 Task: Assign in the project Wizardry the issue 'Implement a new cloud-based legal document management system for a company with advanced document classification and retrieval capabilities' to the sprint 'Starship'.
Action: Mouse moved to (1059, 240)
Screenshot: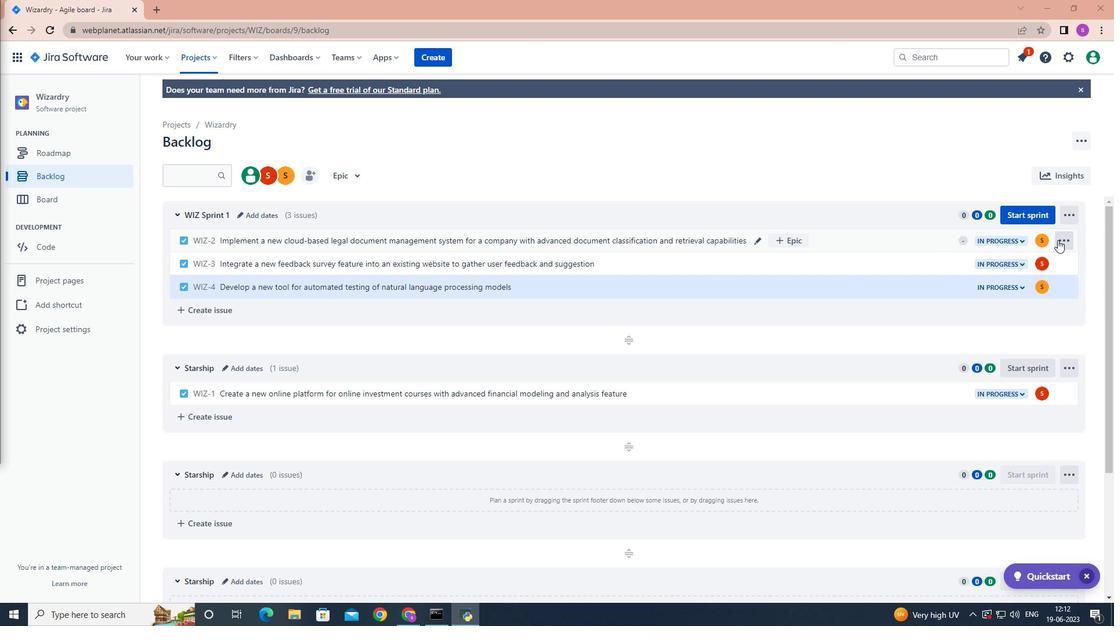 
Action: Mouse pressed left at (1059, 240)
Screenshot: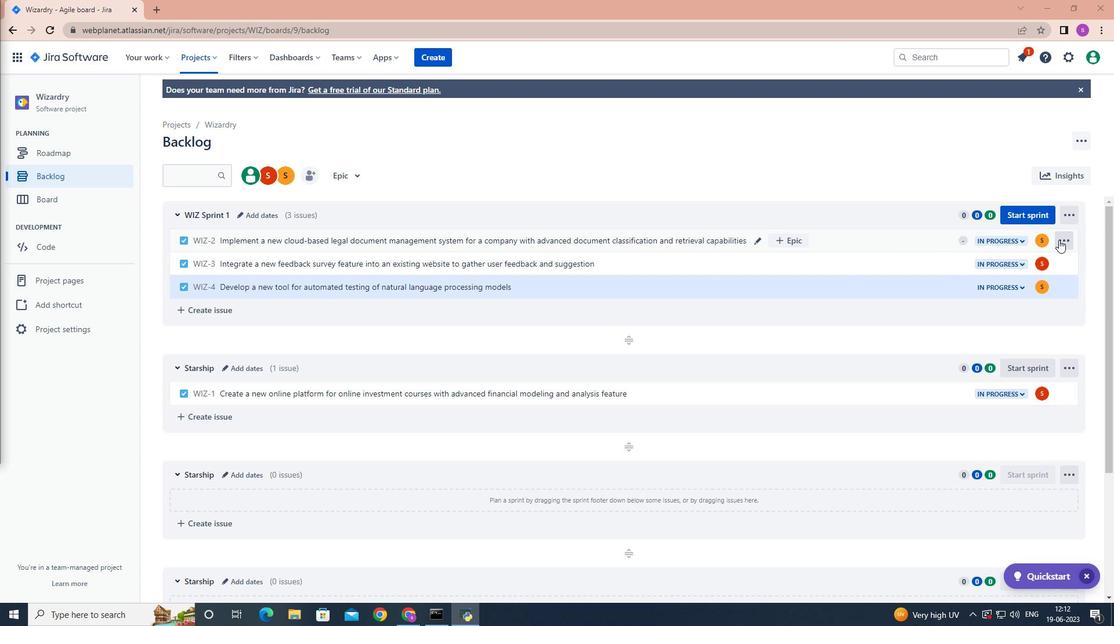 
Action: Mouse moved to (1033, 387)
Screenshot: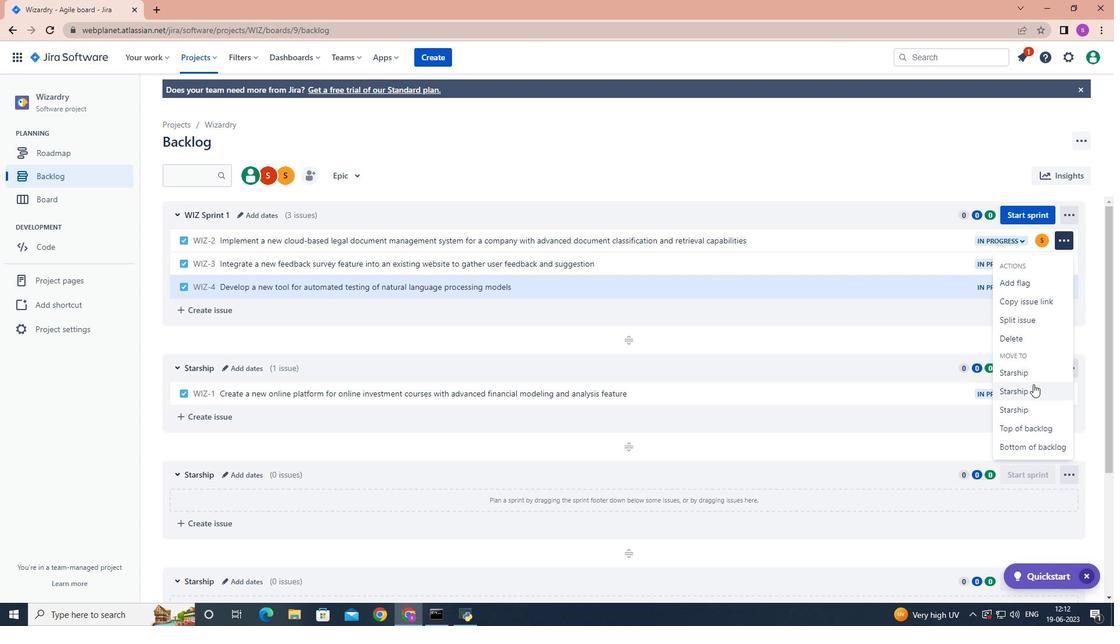 
Action: Mouse pressed left at (1033, 387)
Screenshot: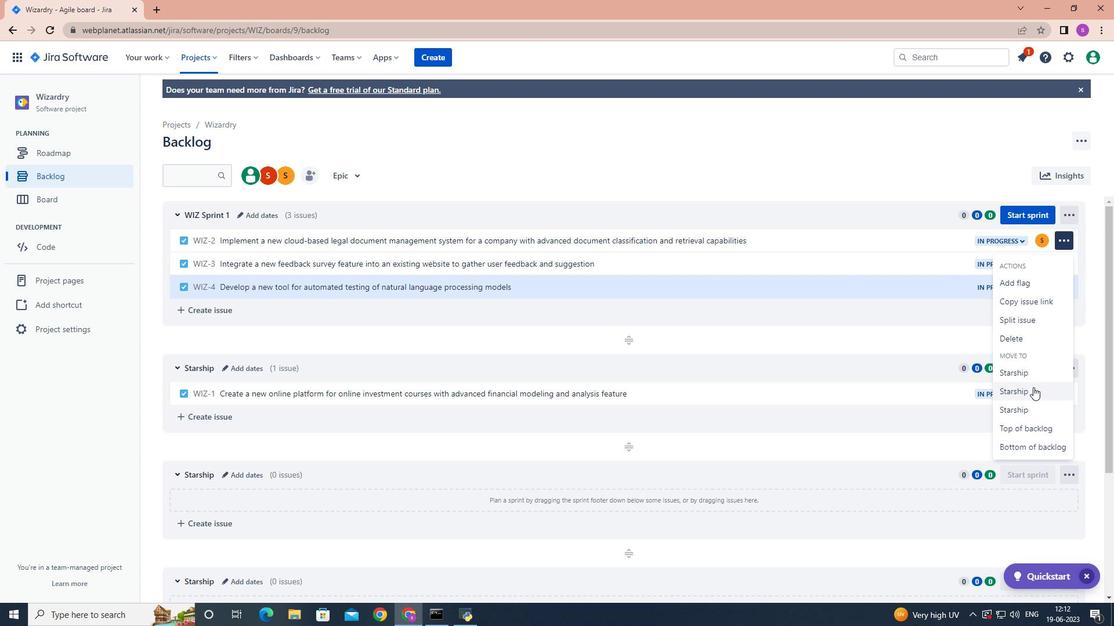 
Action: Mouse moved to (1029, 384)
Screenshot: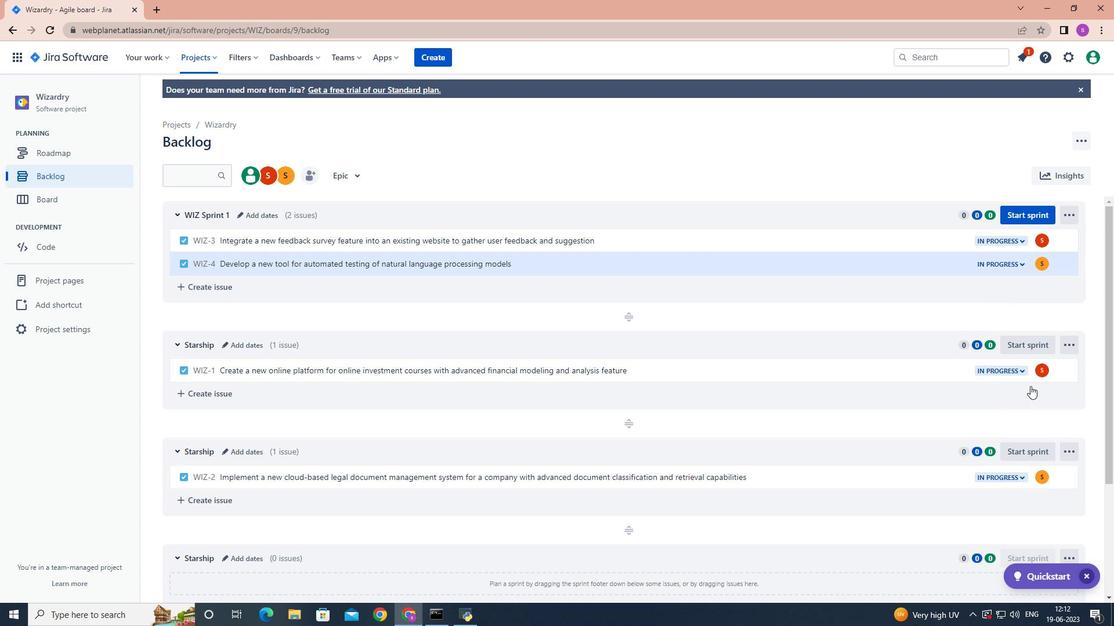 
